 Task: Create a due date automation trigger when advanced on, 2 working days before a card is due add content with a name containing resume at 11:00 AM.
Action: Mouse moved to (1024, 80)
Screenshot: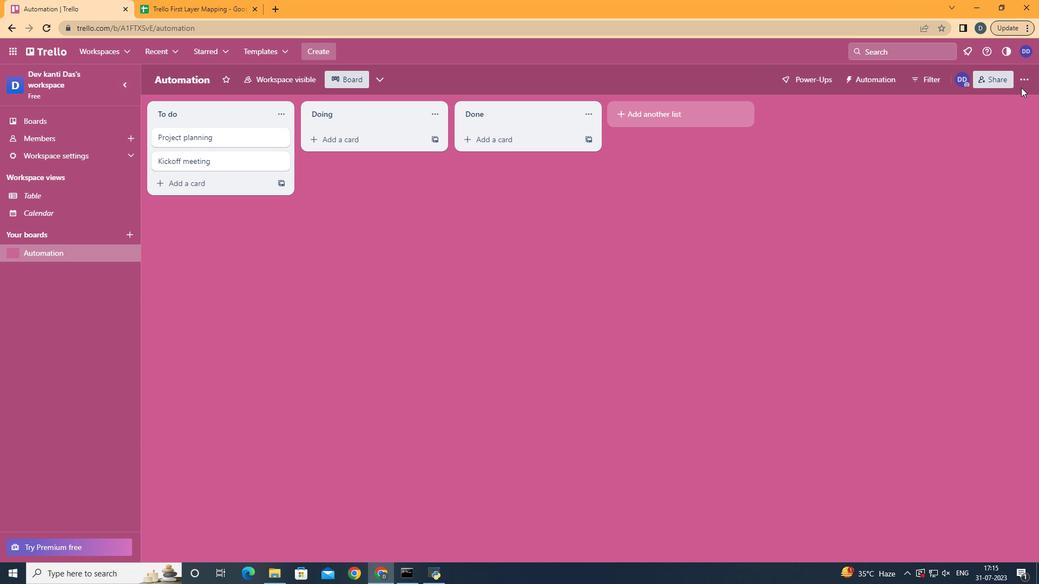 
Action: Mouse pressed left at (1024, 80)
Screenshot: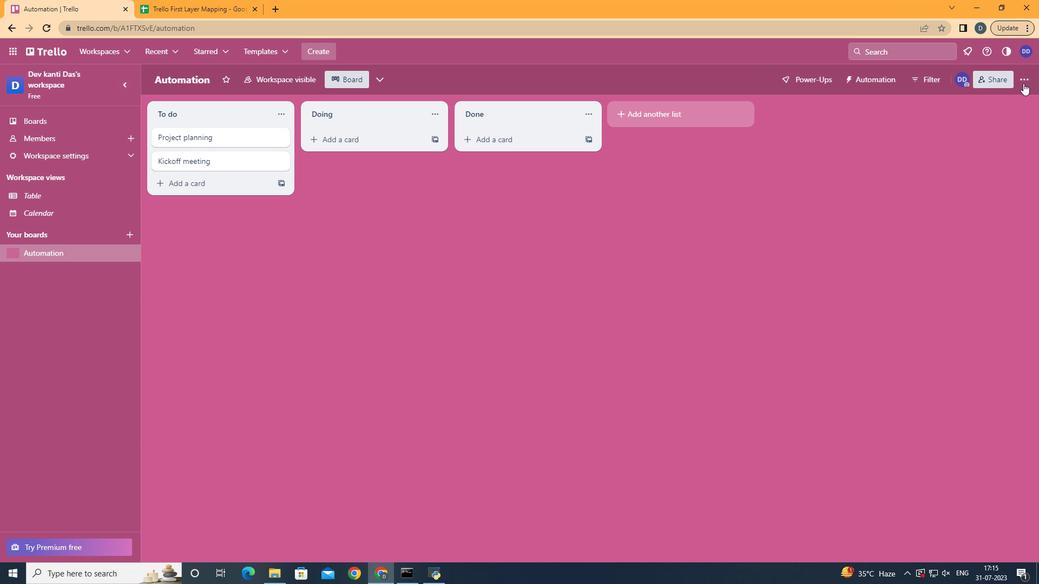 
Action: Mouse moved to (912, 229)
Screenshot: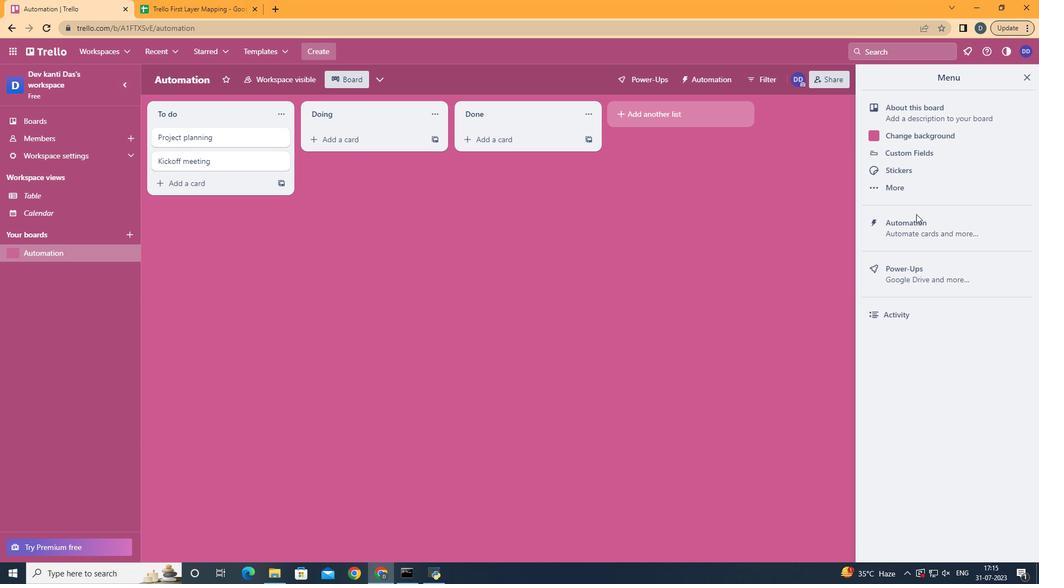 
Action: Mouse pressed left at (912, 229)
Screenshot: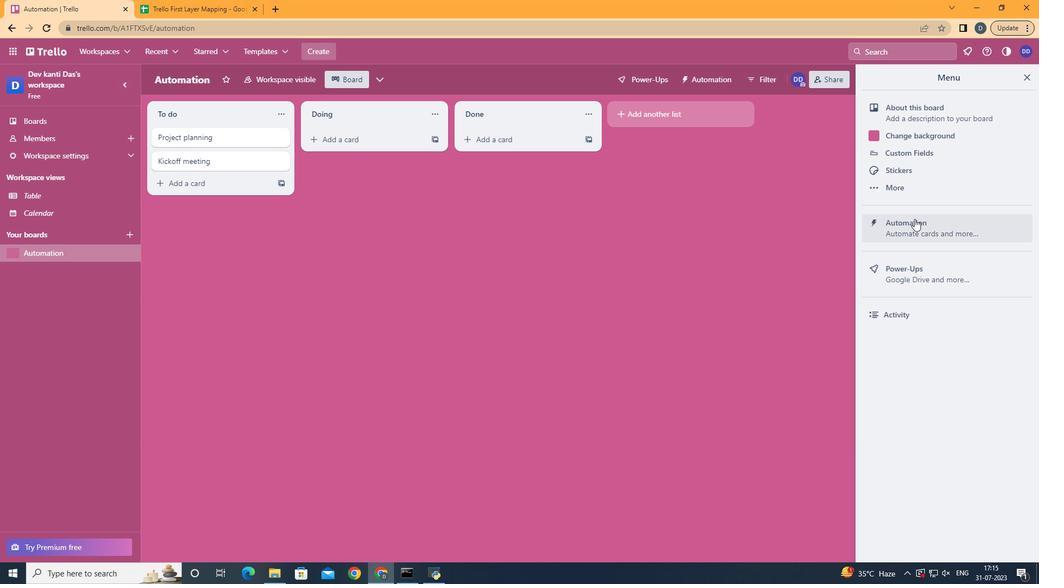 
Action: Mouse moved to (219, 214)
Screenshot: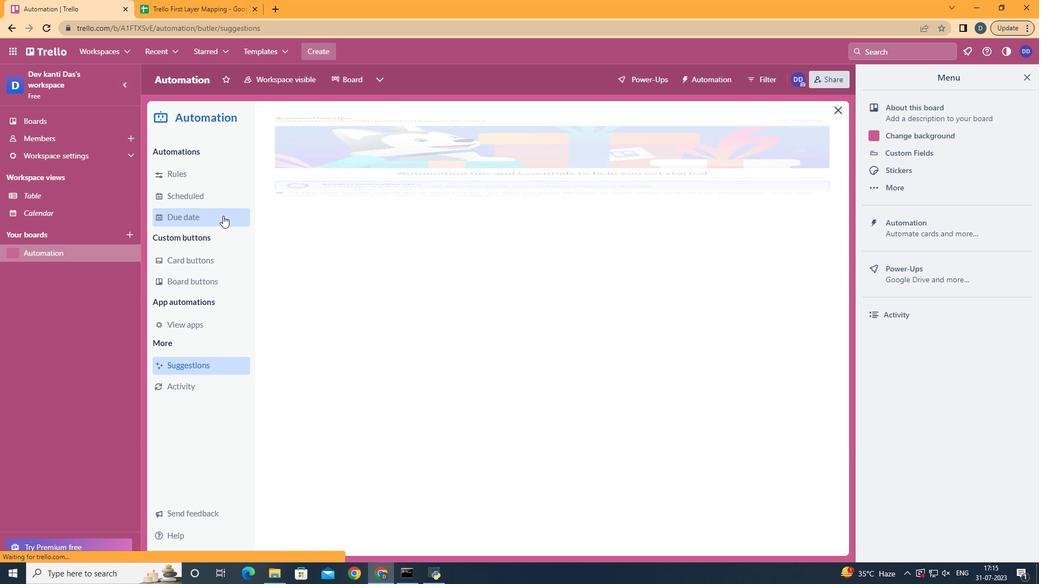 
Action: Mouse pressed left at (219, 214)
Screenshot: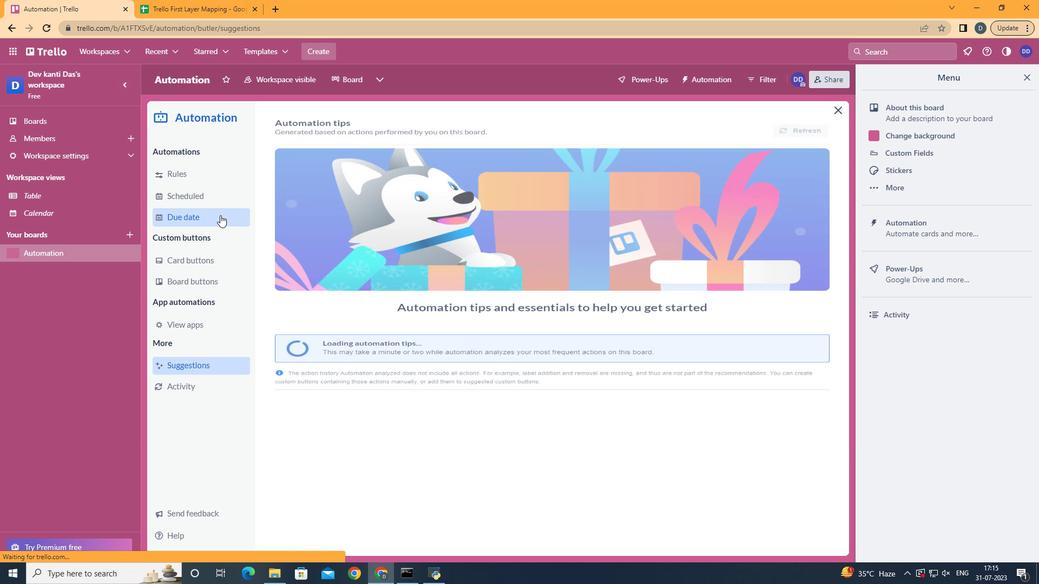 
Action: Mouse moved to (768, 128)
Screenshot: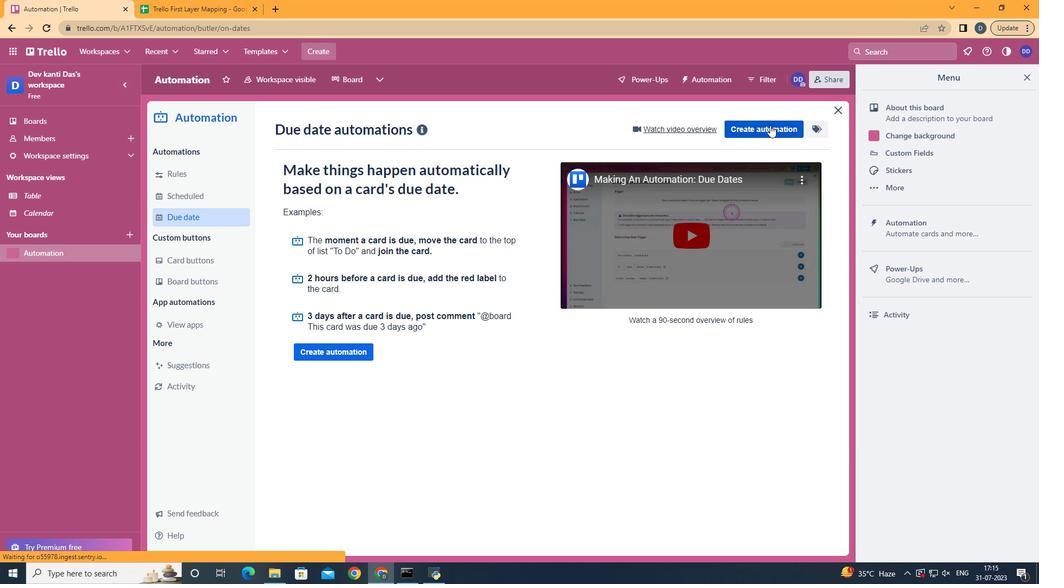 
Action: Mouse pressed left at (768, 128)
Screenshot: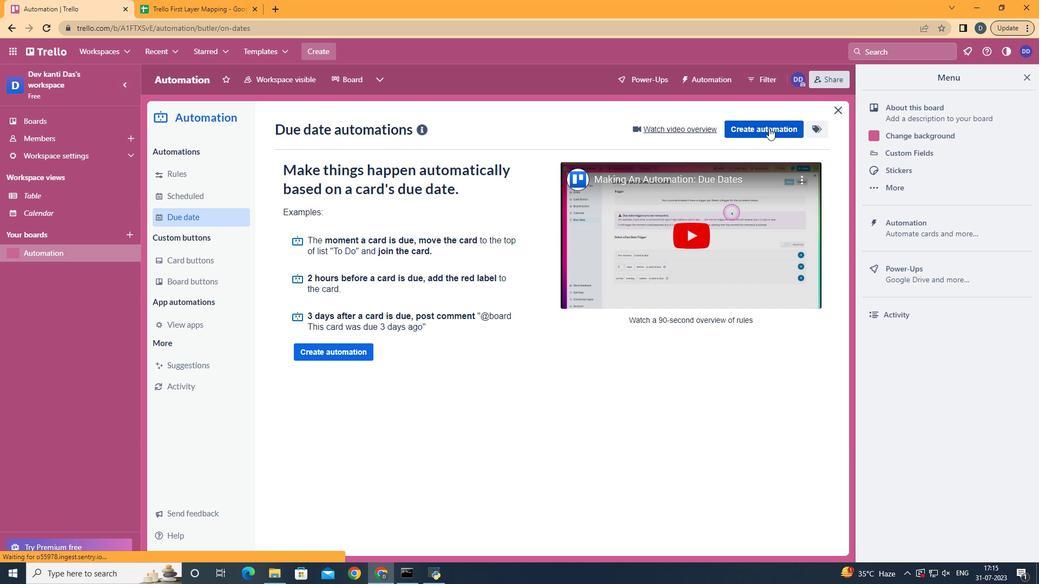 
Action: Mouse moved to (622, 232)
Screenshot: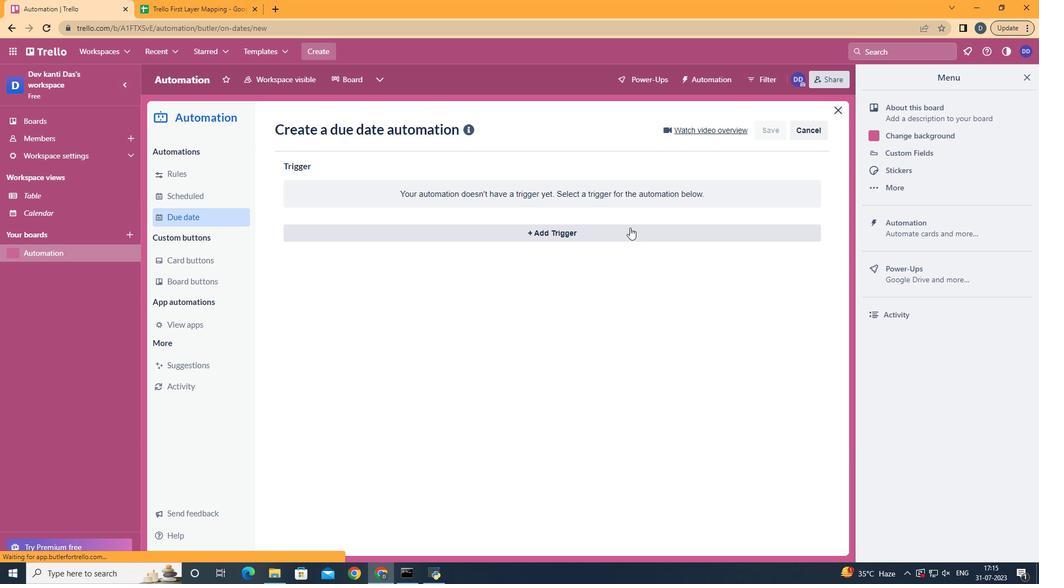
Action: Mouse pressed left at (622, 232)
Screenshot: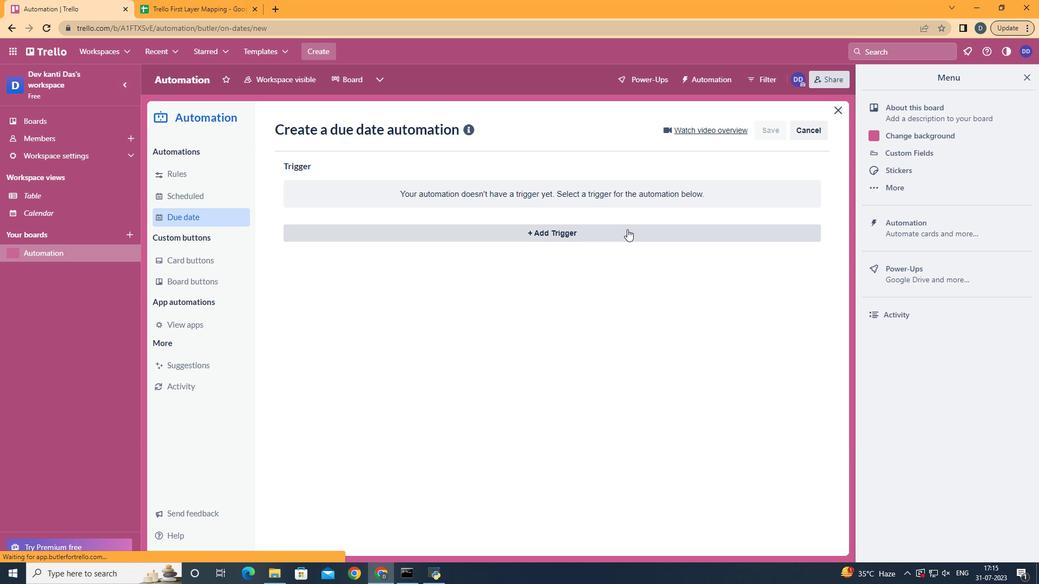 
Action: Mouse moved to (352, 439)
Screenshot: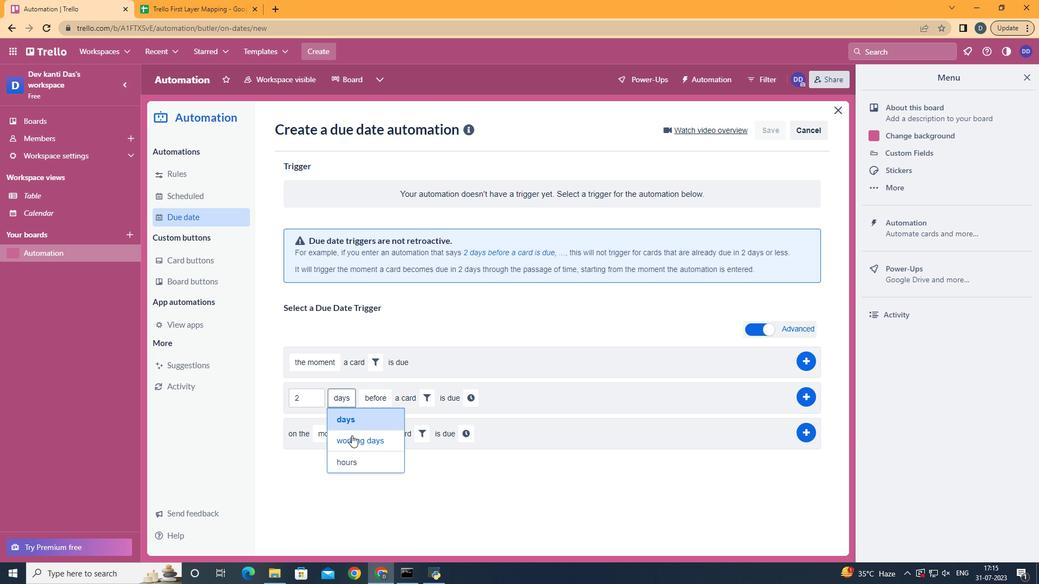 
Action: Mouse pressed left at (352, 439)
Screenshot: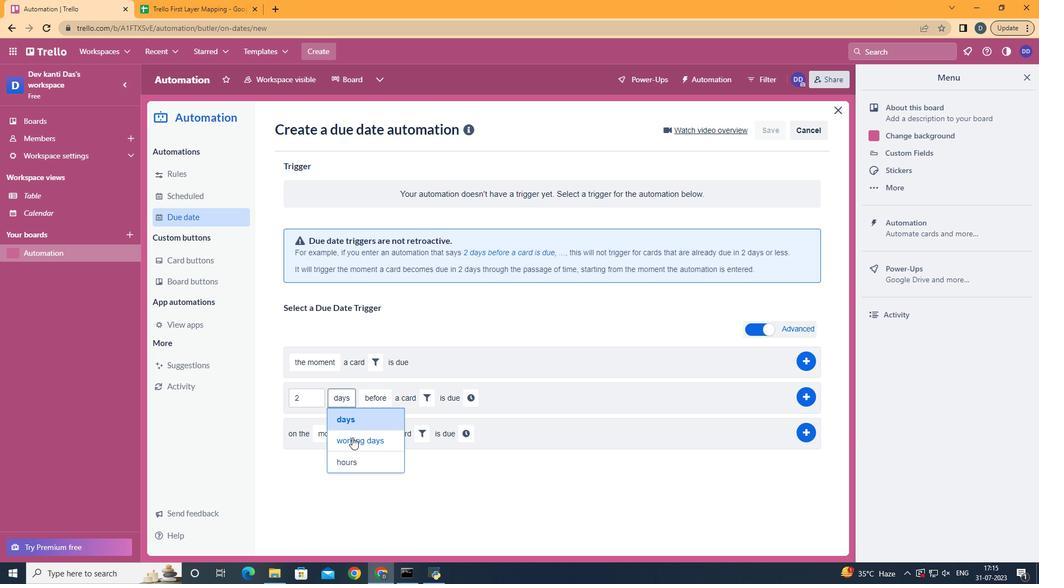 
Action: Mouse moved to (452, 402)
Screenshot: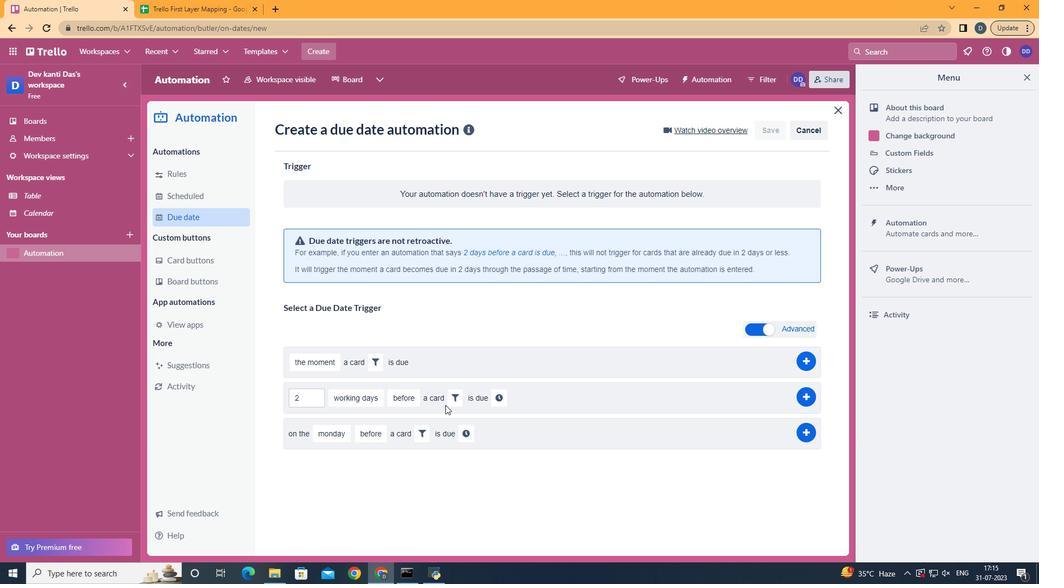 
Action: Mouse pressed left at (452, 402)
Screenshot: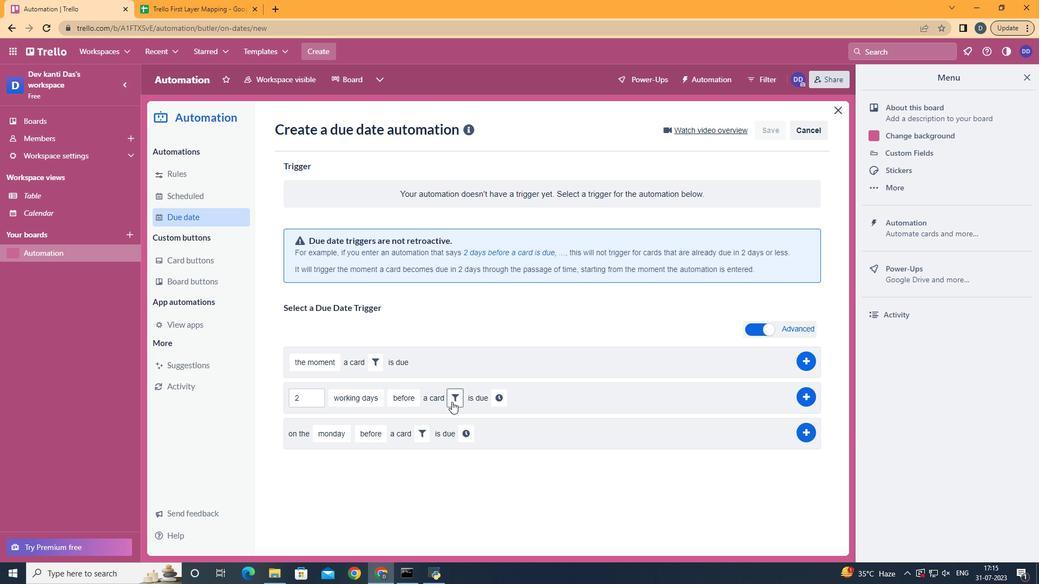 
Action: Mouse moved to (595, 431)
Screenshot: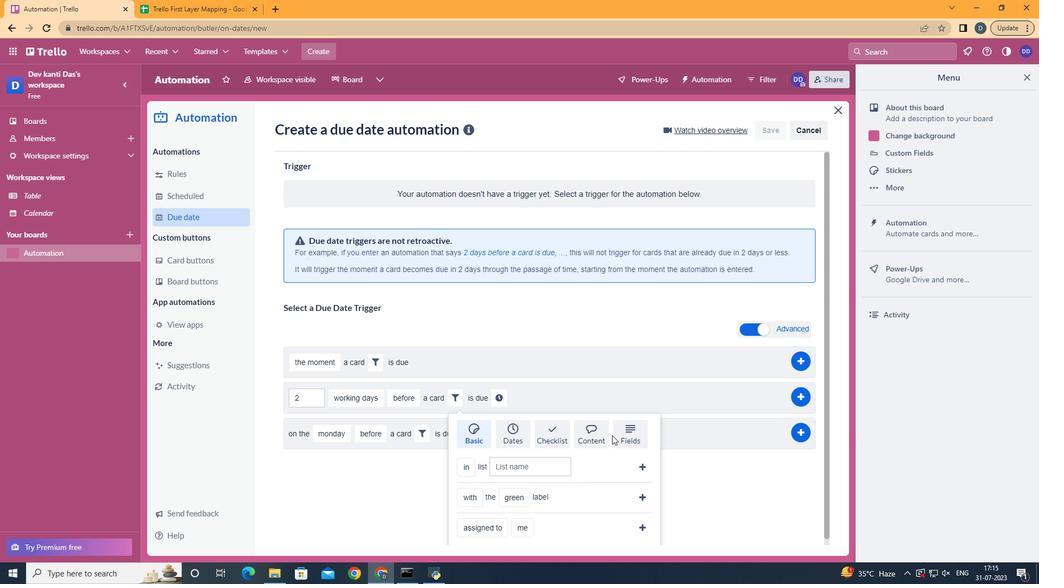 
Action: Mouse pressed left at (595, 431)
Screenshot: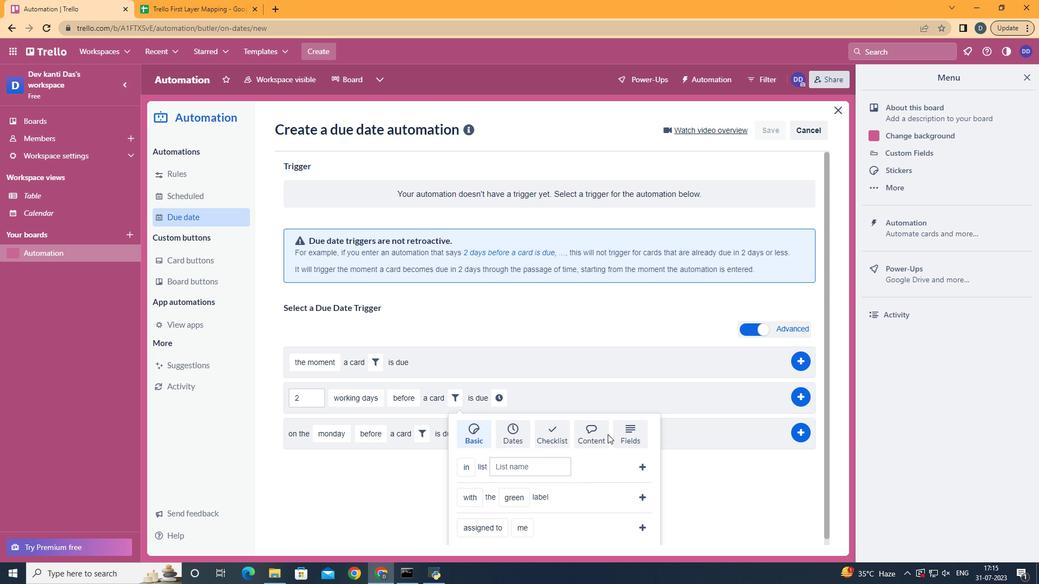 
Action: Mouse moved to (487, 486)
Screenshot: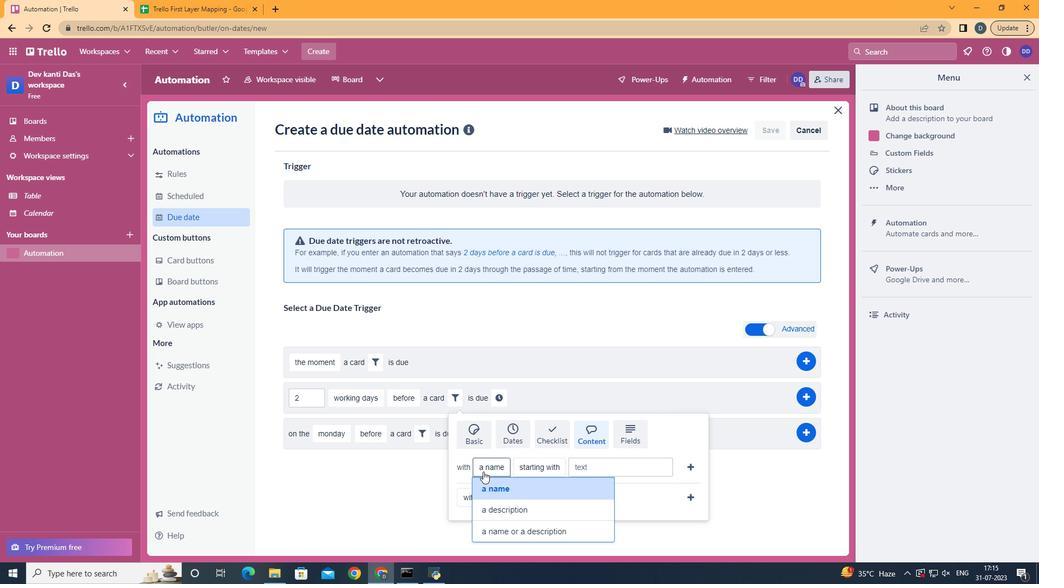 
Action: Mouse pressed left at (487, 486)
Screenshot: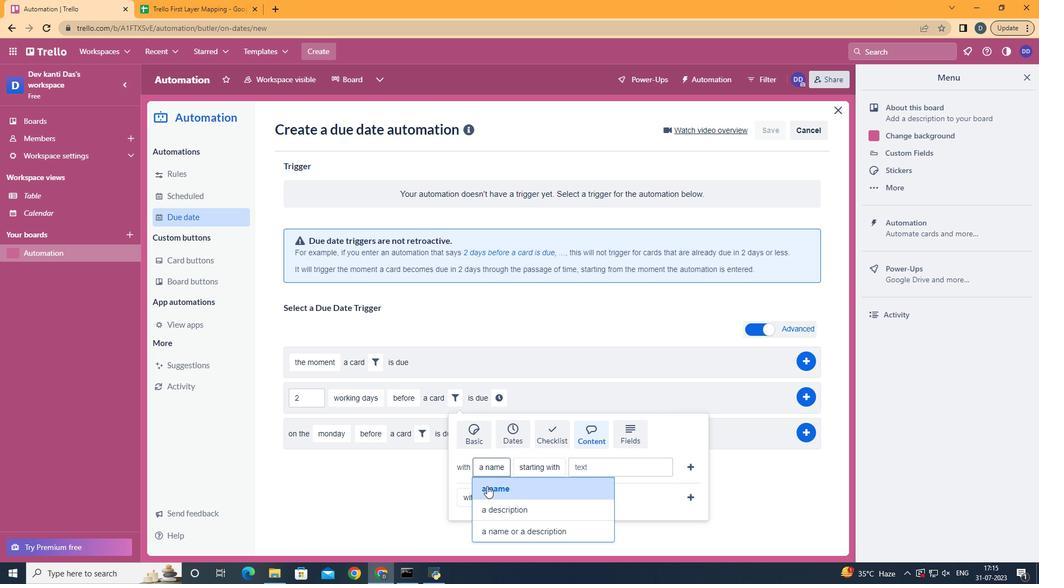 
Action: Mouse moved to (561, 382)
Screenshot: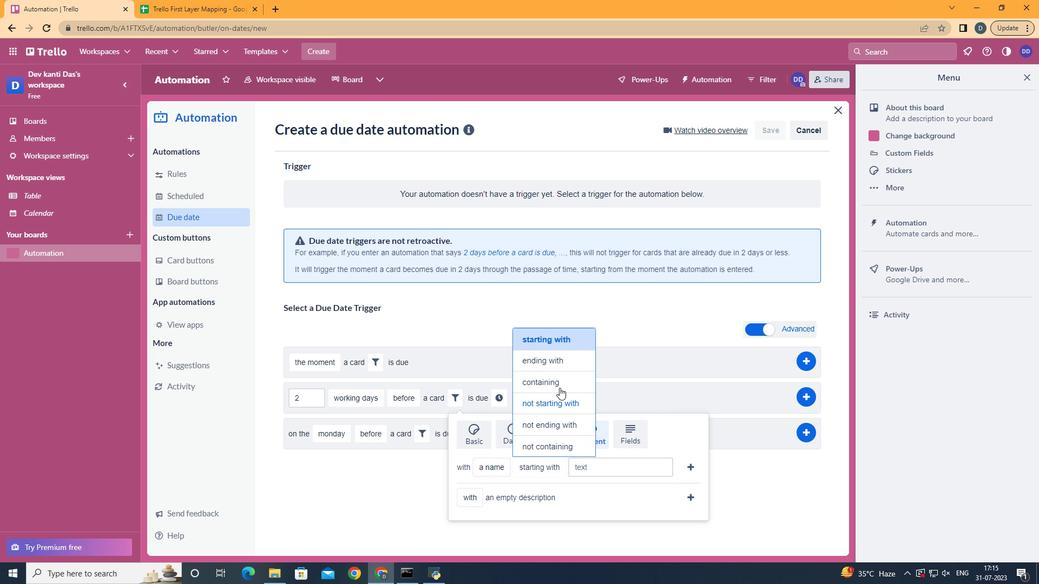 
Action: Mouse pressed left at (561, 382)
Screenshot: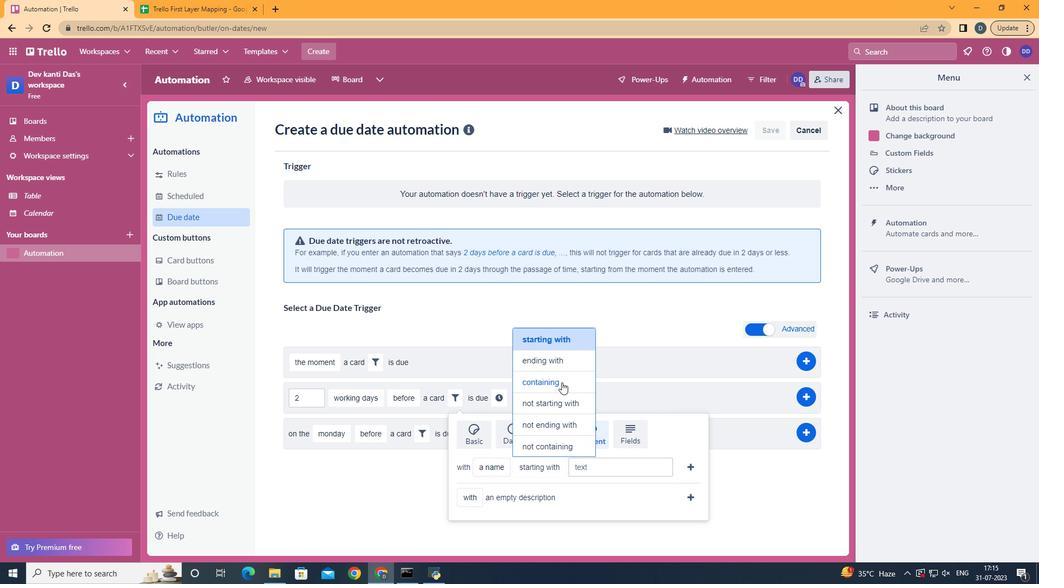 
Action: Mouse moved to (619, 466)
Screenshot: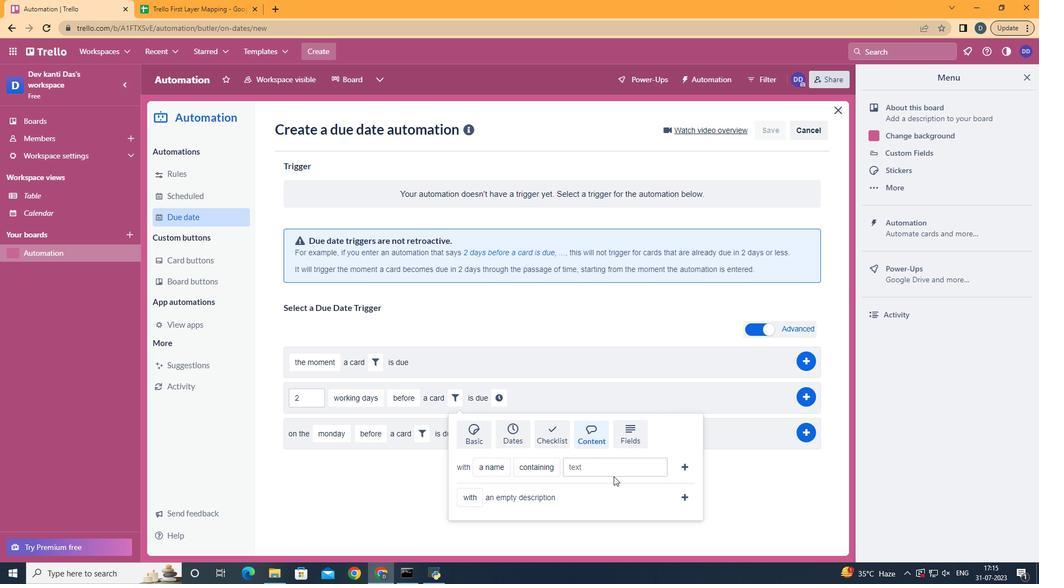 
Action: Mouse pressed left at (619, 466)
Screenshot: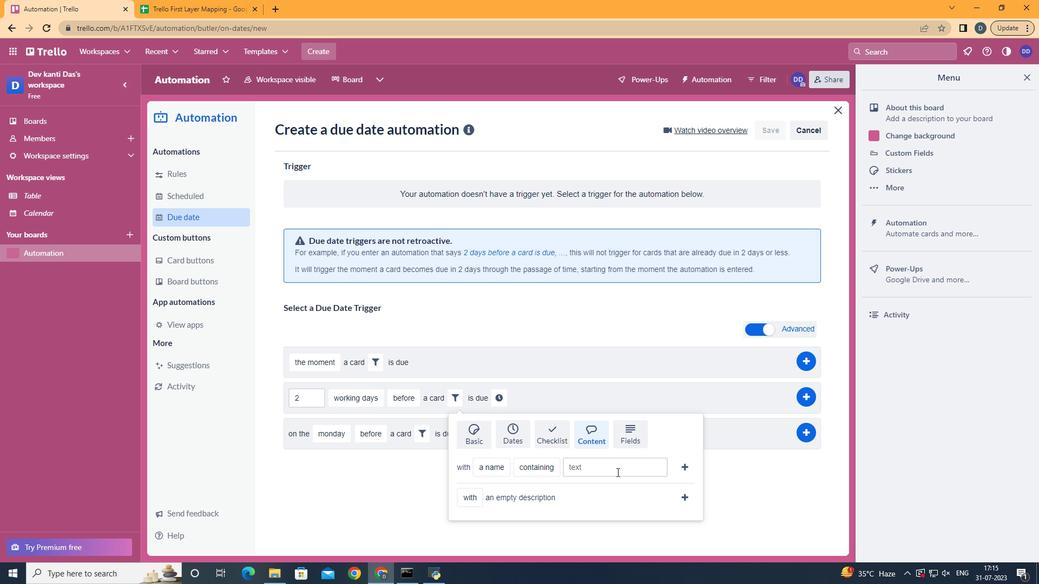 
Action: Key pressed <Key.shift>Resume
Screenshot: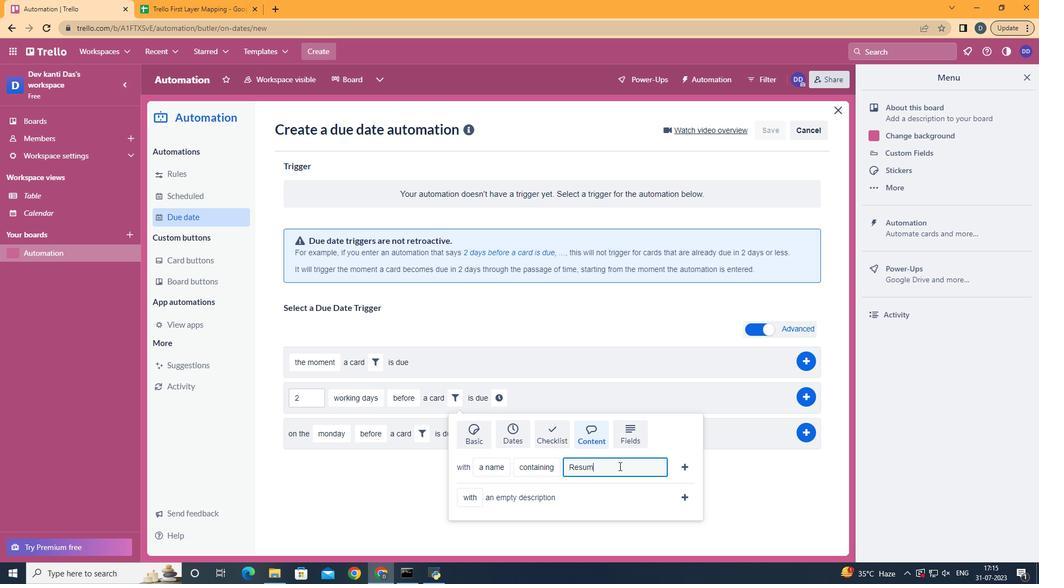 
Action: Mouse moved to (685, 466)
Screenshot: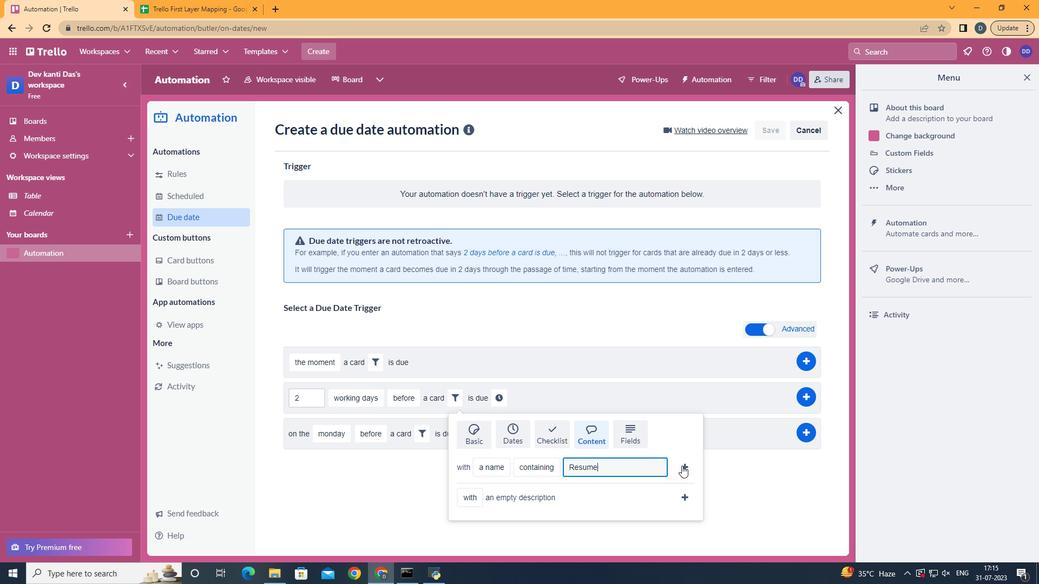 
Action: Mouse pressed left at (685, 466)
Screenshot: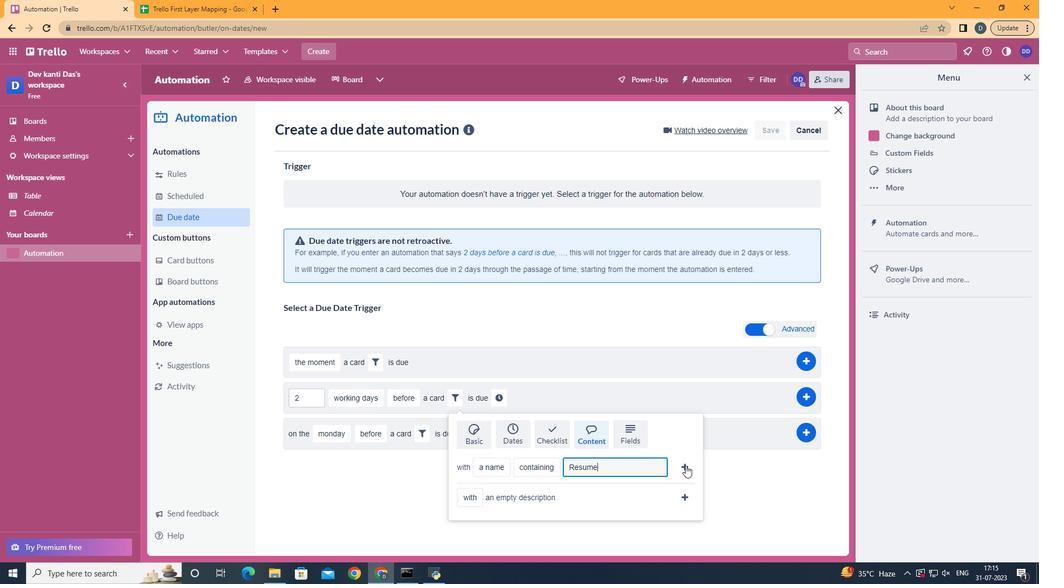 
Action: Mouse moved to (641, 403)
Screenshot: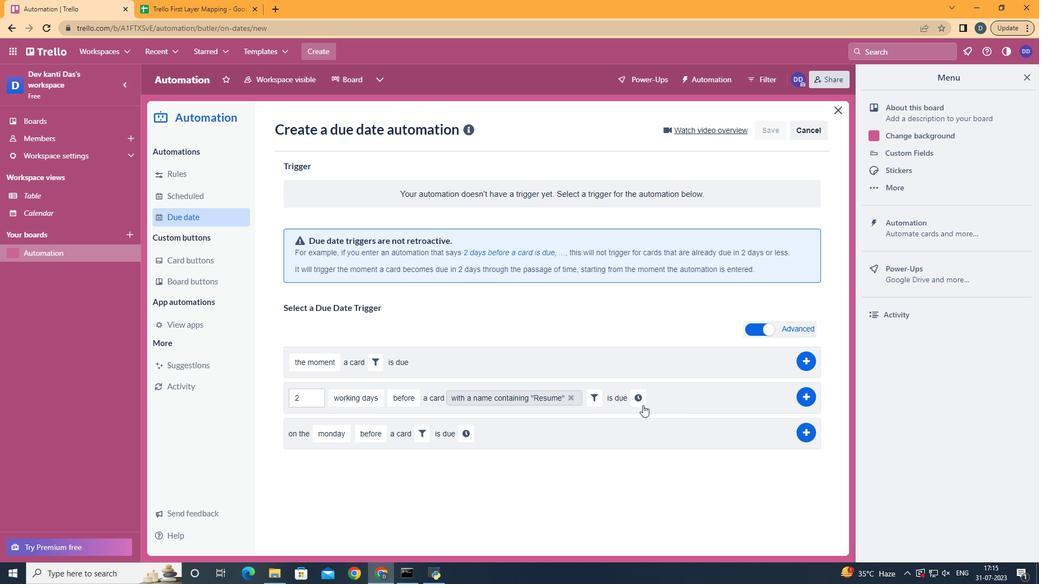 
Action: Mouse pressed left at (641, 403)
Screenshot: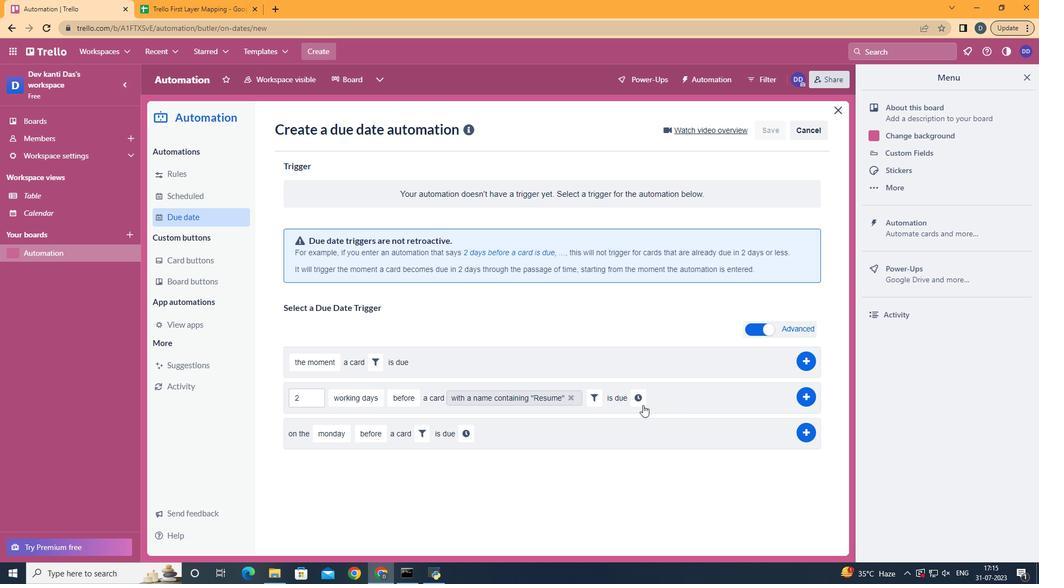 
Action: Mouse moved to (662, 397)
Screenshot: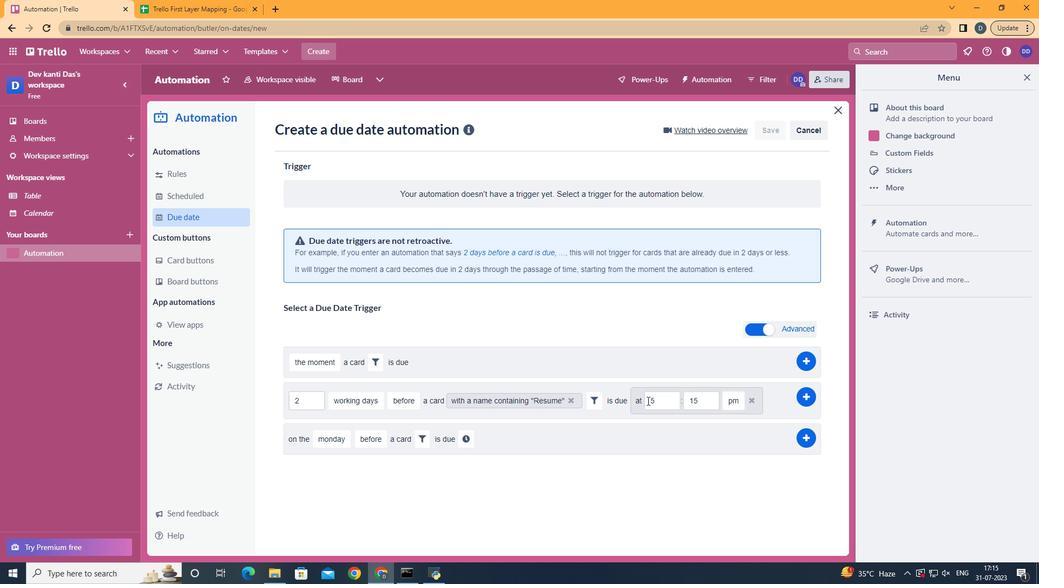 
Action: Mouse pressed left at (662, 397)
Screenshot: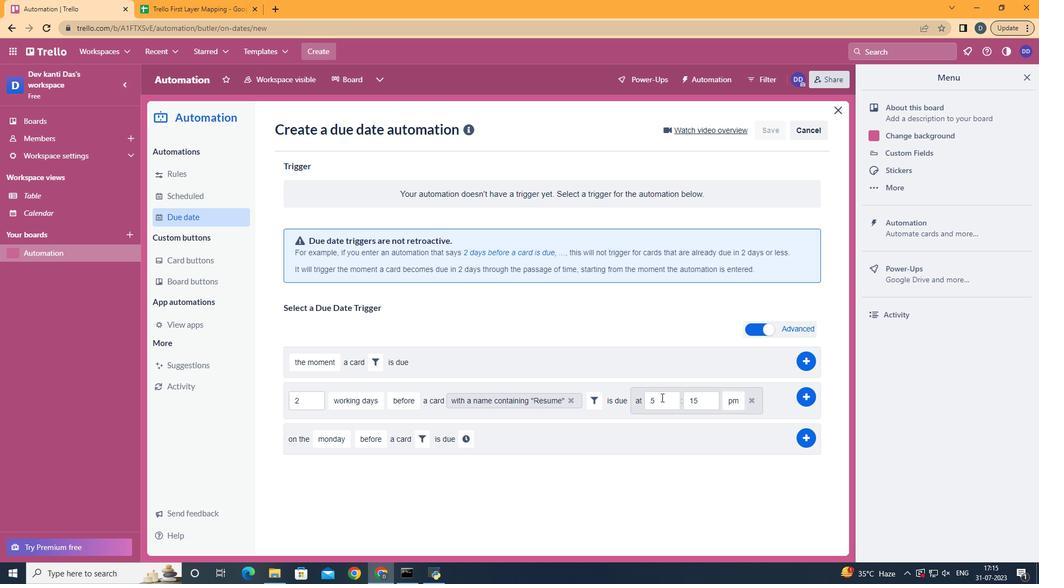 
Action: Mouse moved to (663, 397)
Screenshot: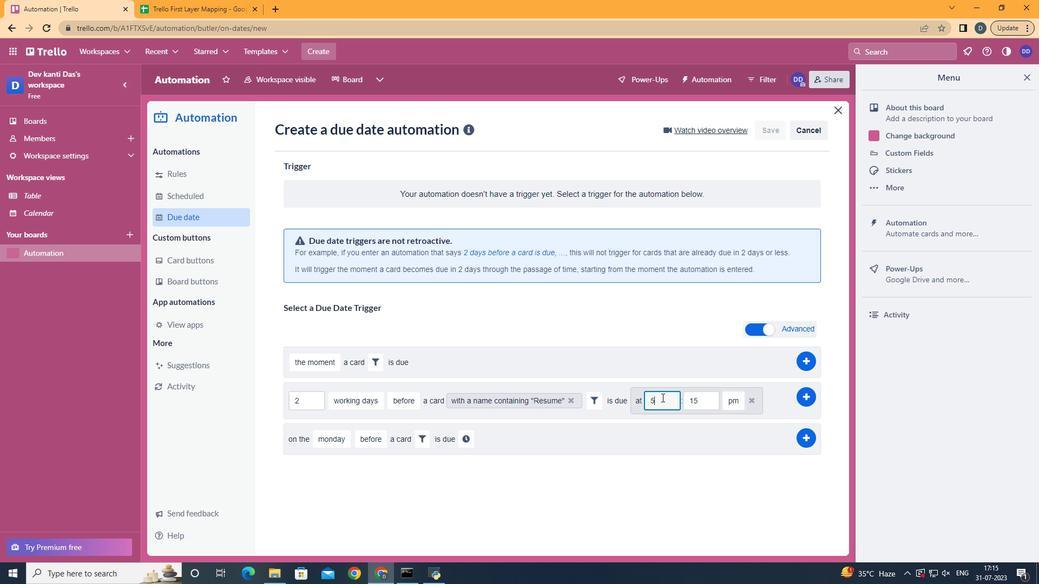 
Action: Key pressed <Key.backspace>11
Screenshot: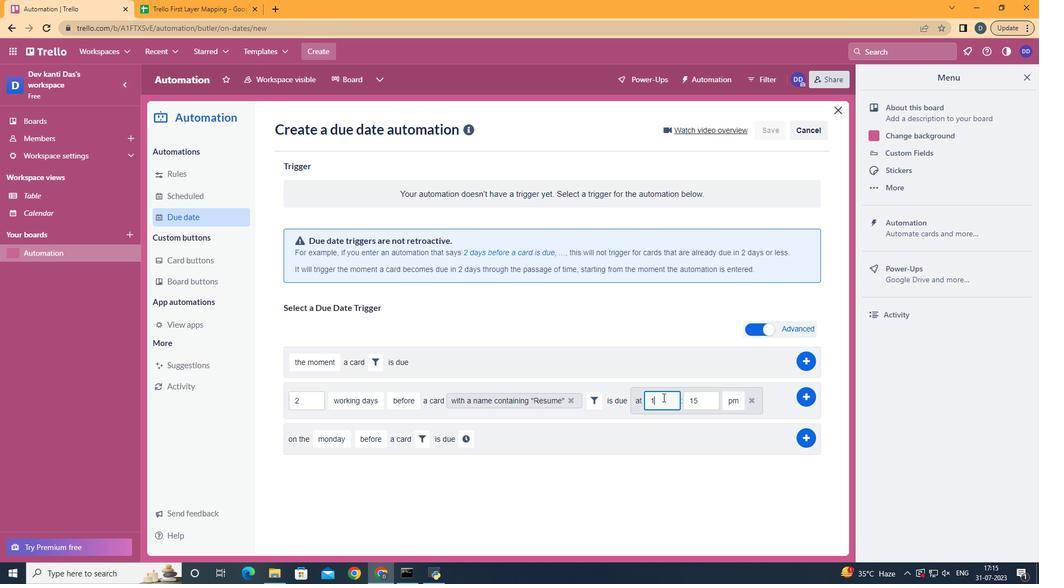
Action: Mouse moved to (710, 395)
Screenshot: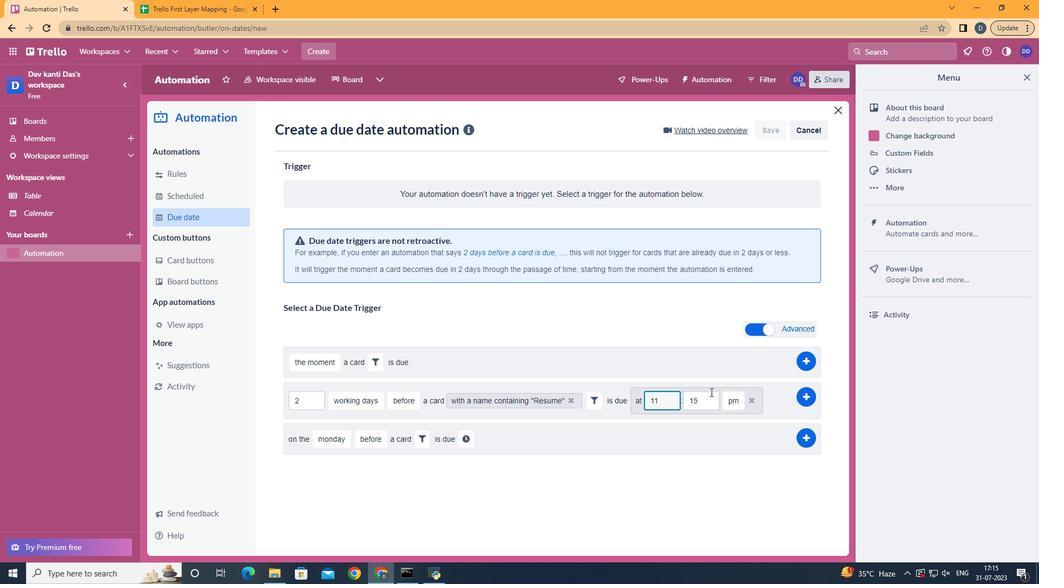 
Action: Mouse pressed left at (710, 395)
Screenshot: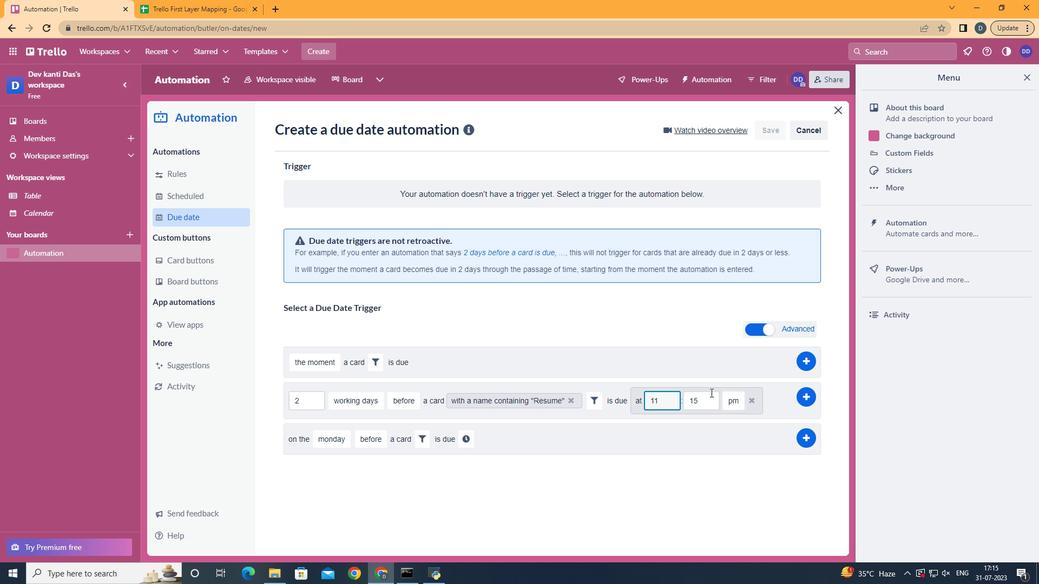 
Action: Key pressed <Key.backspace><Key.backspace>00
Screenshot: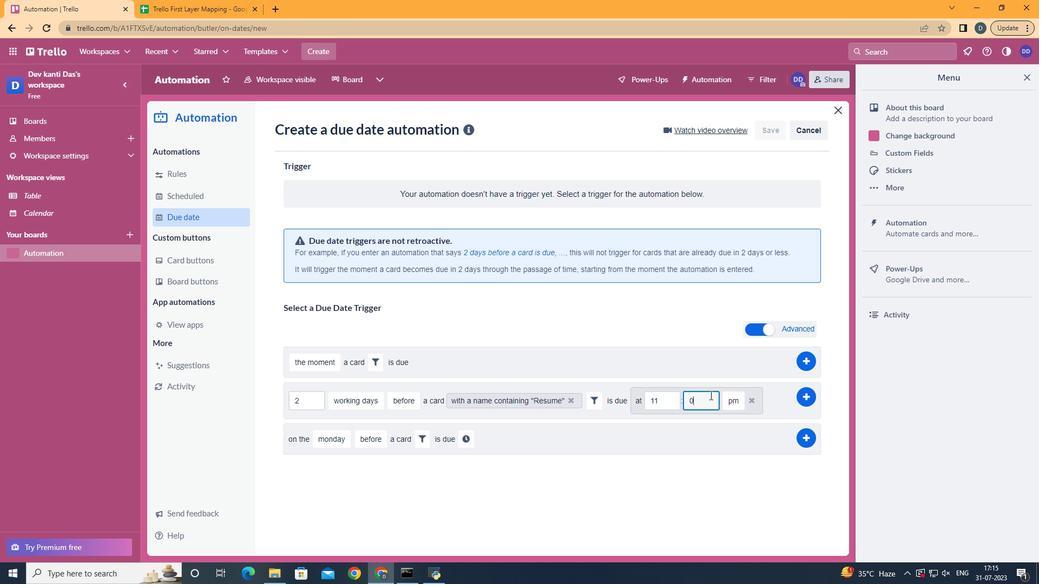 
Action: Mouse moved to (740, 421)
Screenshot: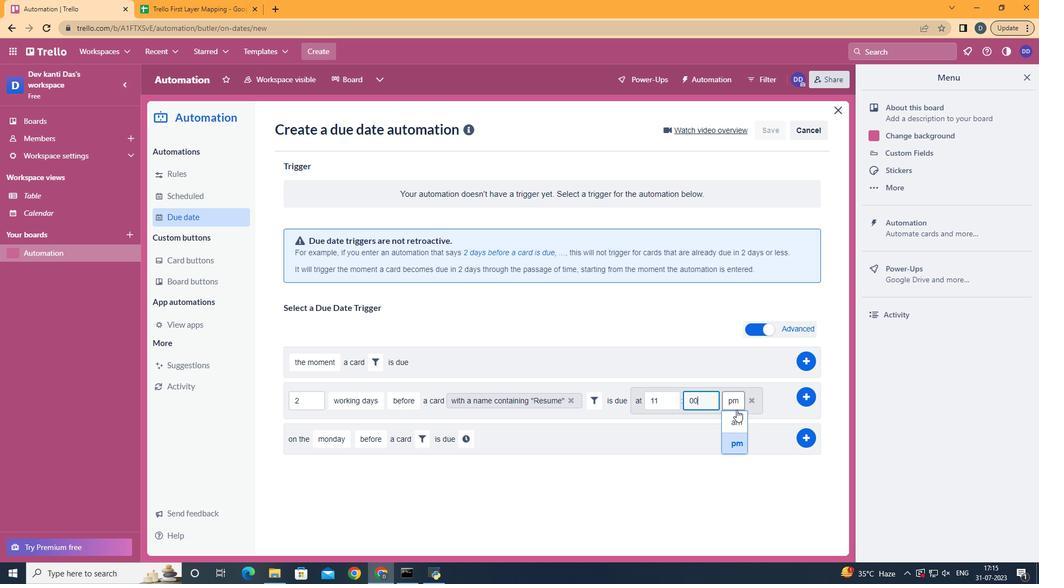 
Action: Mouse pressed left at (740, 421)
Screenshot: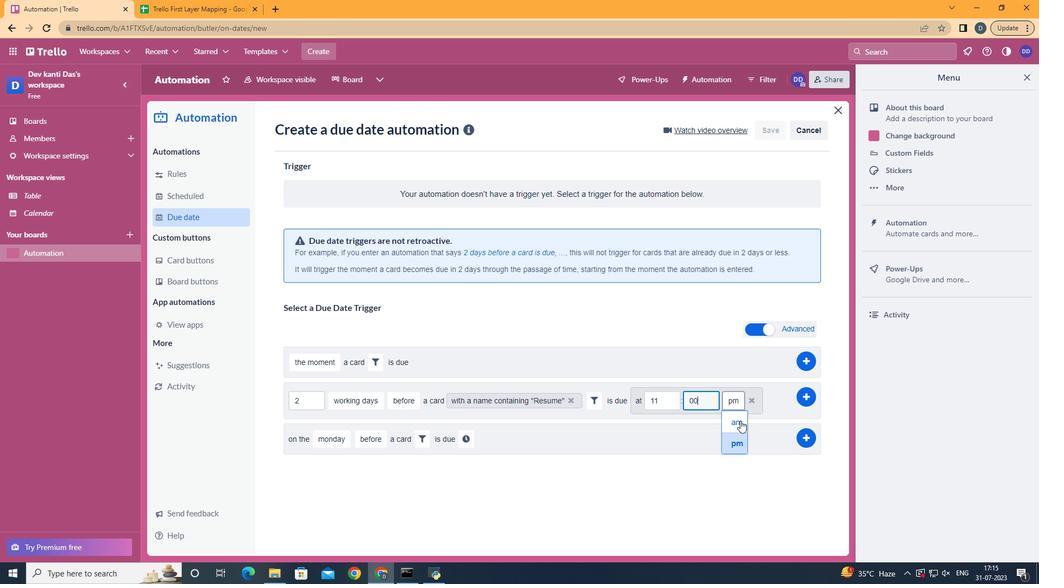 
Action: Mouse moved to (806, 393)
Screenshot: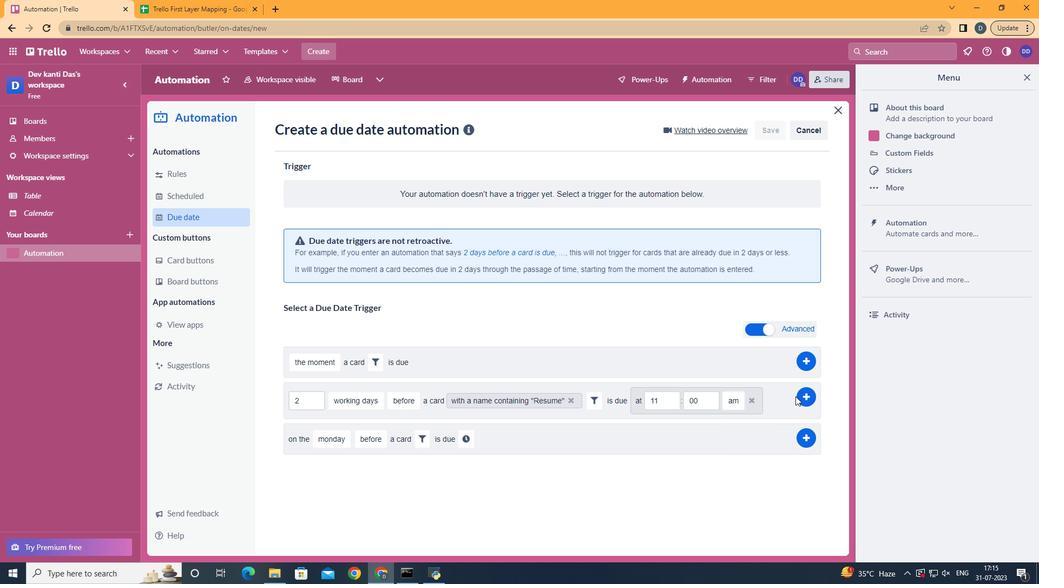 
Action: Mouse pressed left at (806, 393)
Screenshot: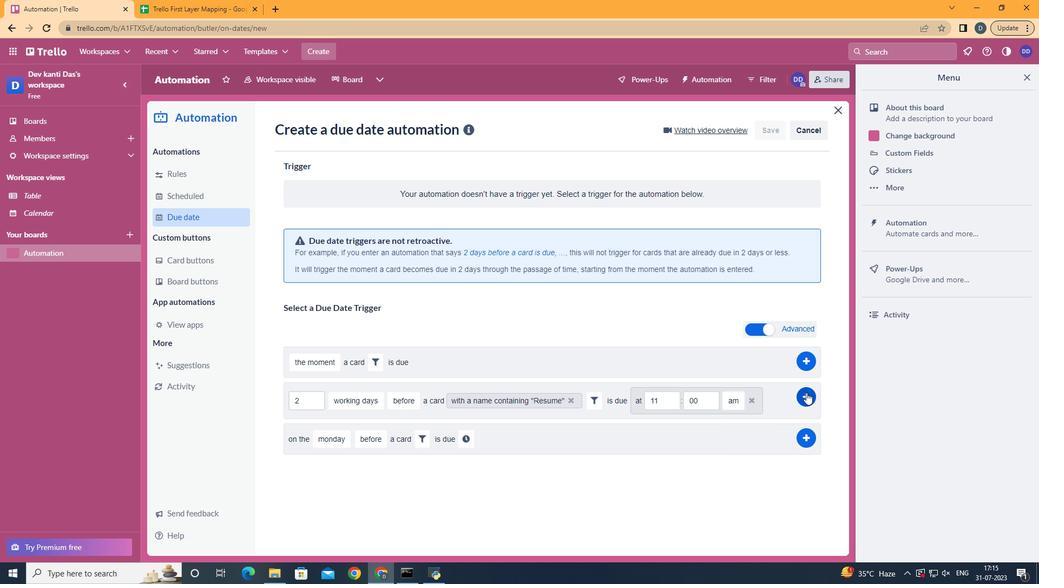 
Action: Mouse moved to (625, 336)
Screenshot: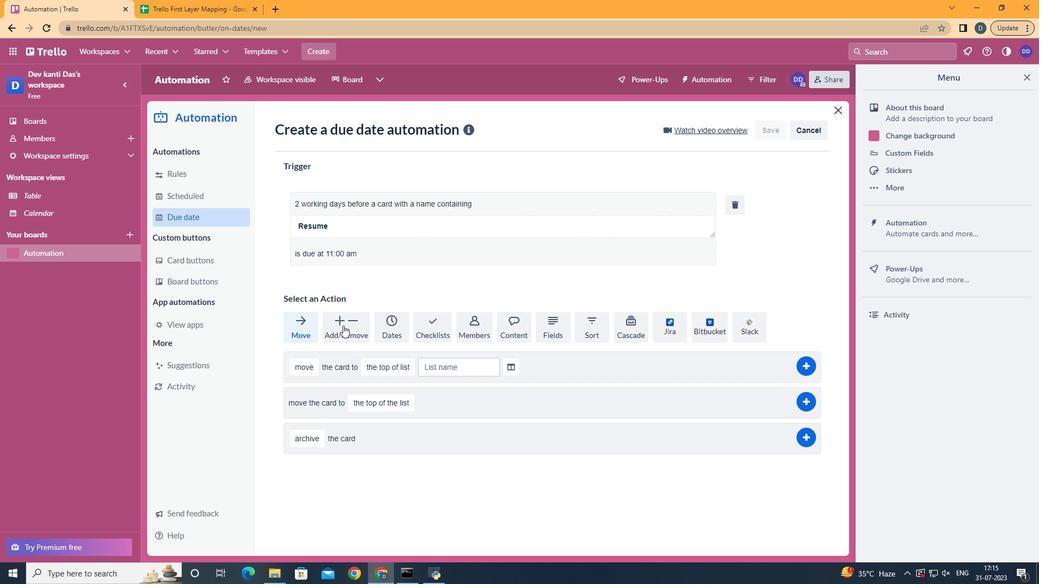
